 Task: Select the ignore option with duplicate link definitions enabled.
Action: Mouse moved to (14, 593)
Screenshot: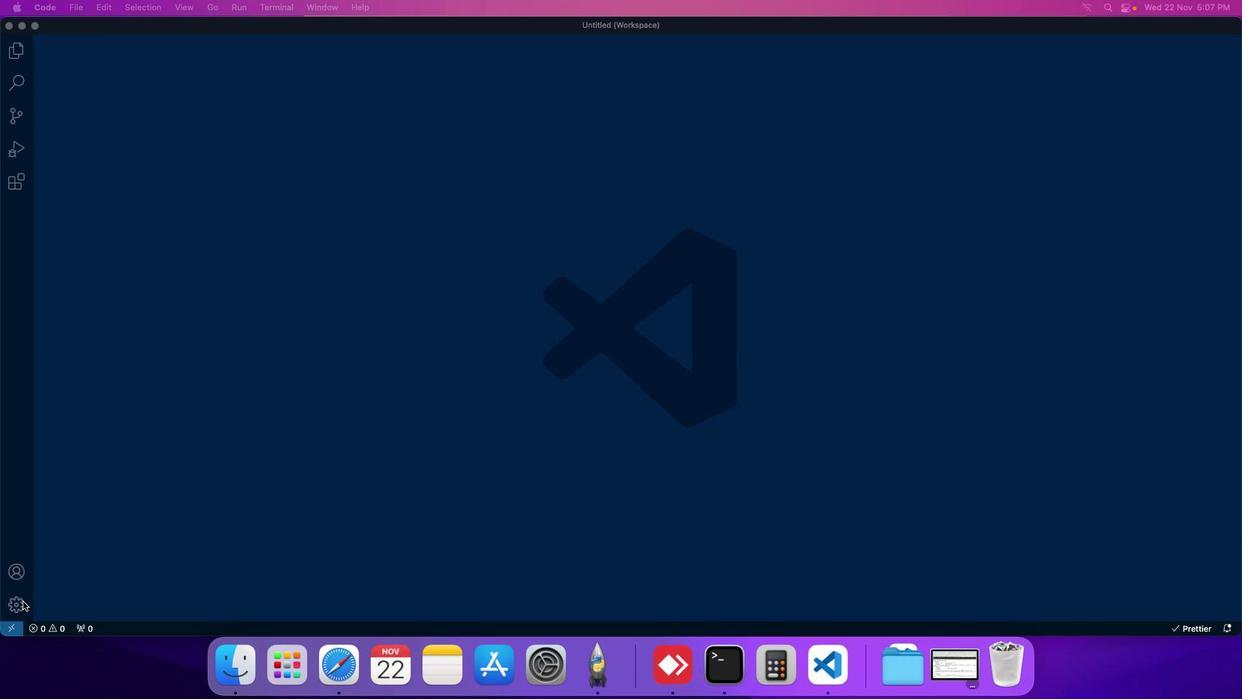 
Action: Mouse pressed left at (14, 593)
Screenshot: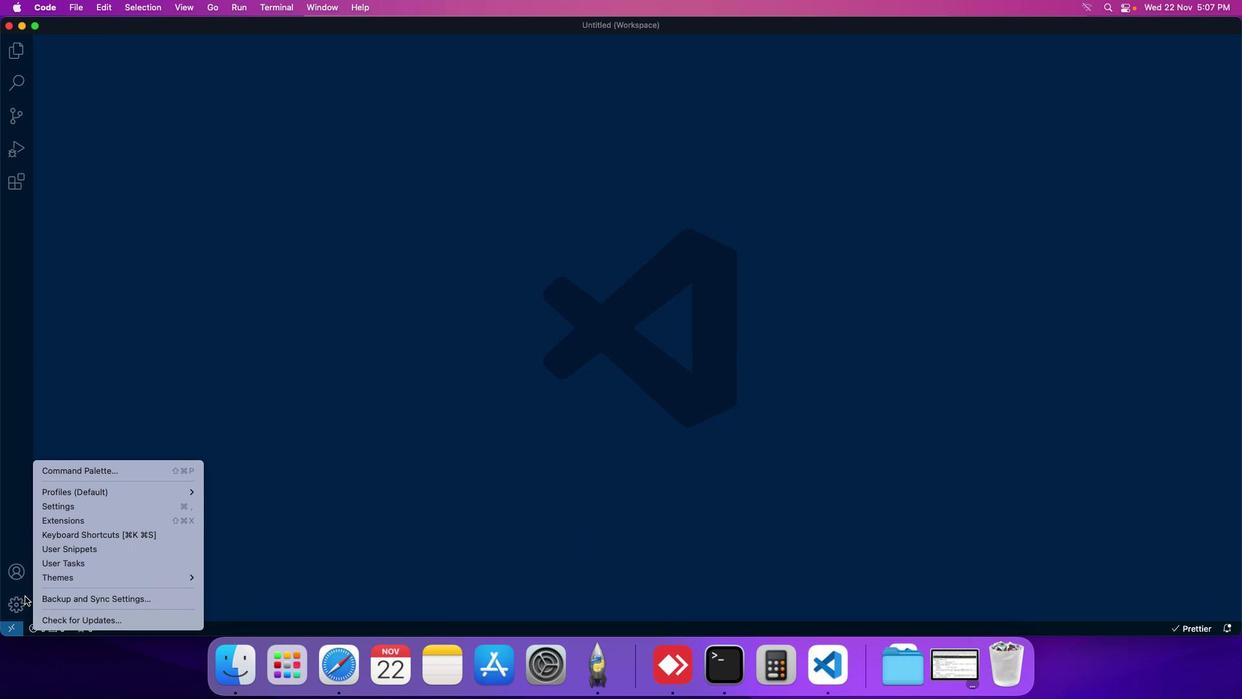 
Action: Mouse moved to (57, 503)
Screenshot: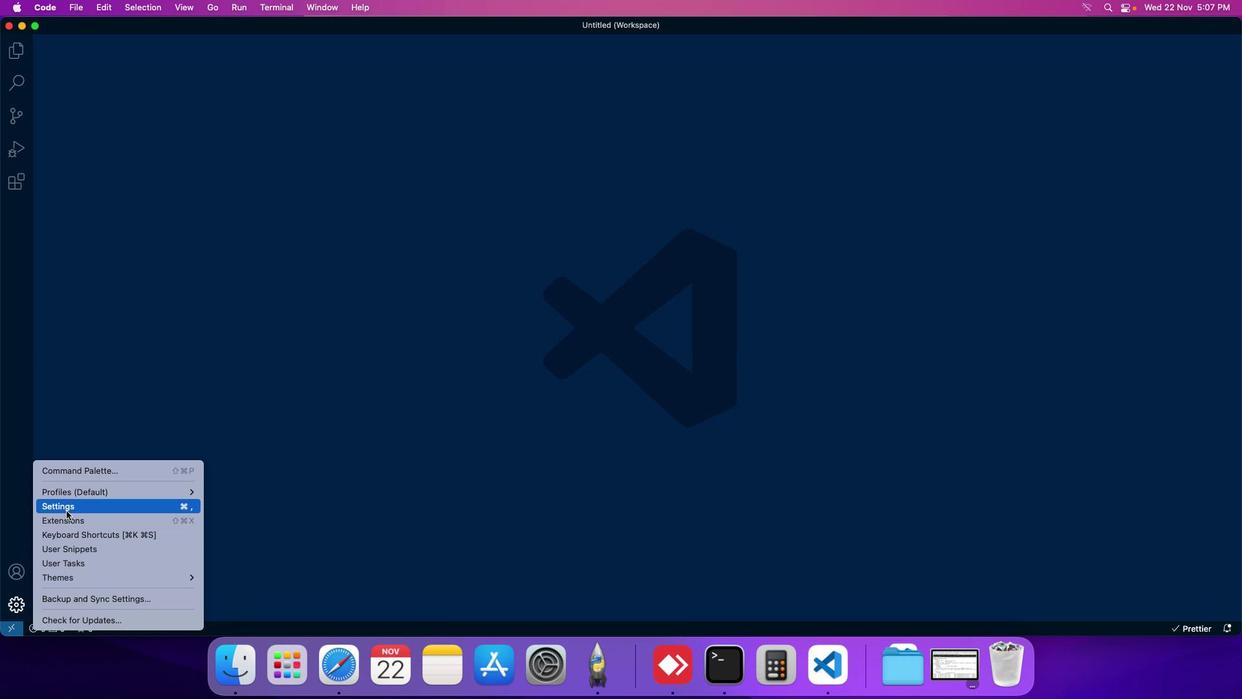 
Action: Mouse pressed left at (57, 503)
Screenshot: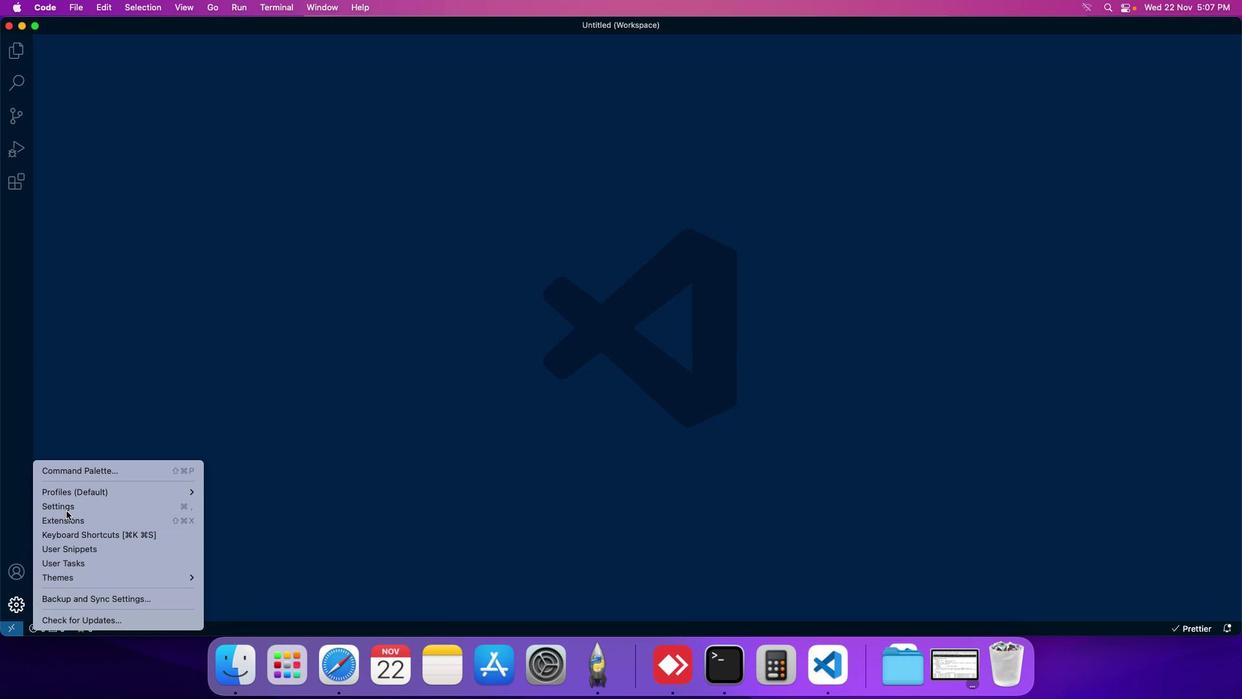 
Action: Mouse moved to (292, 91)
Screenshot: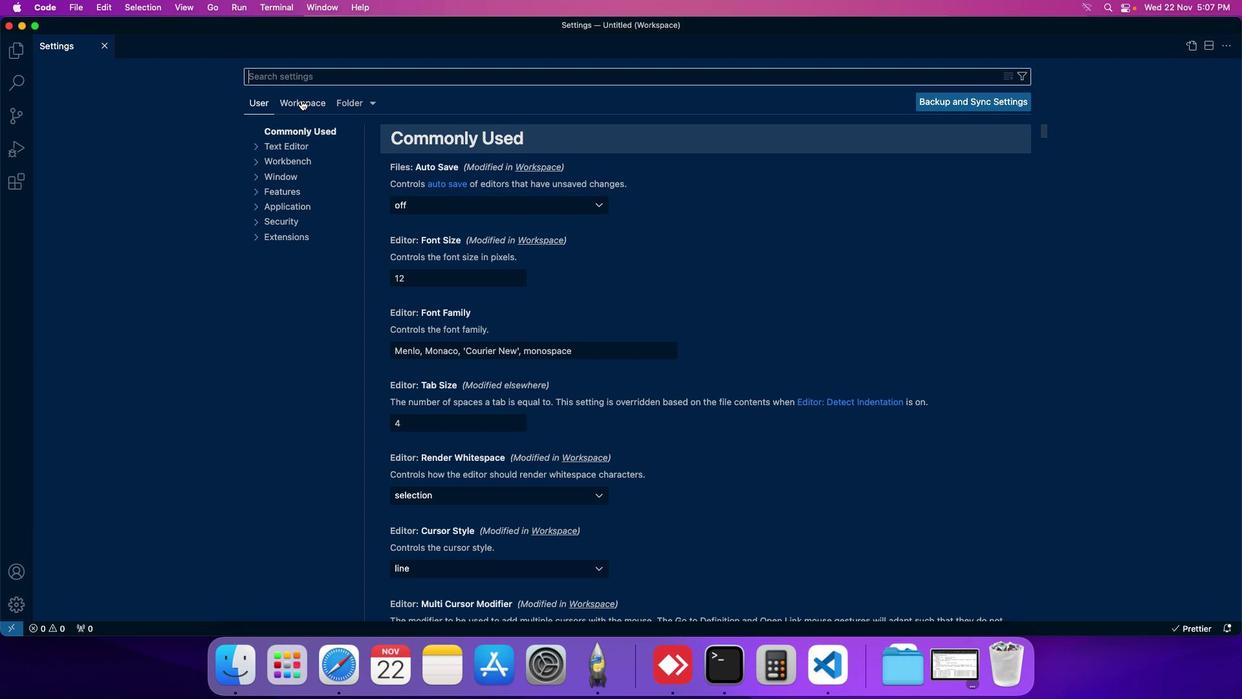 
Action: Mouse pressed left at (292, 91)
Screenshot: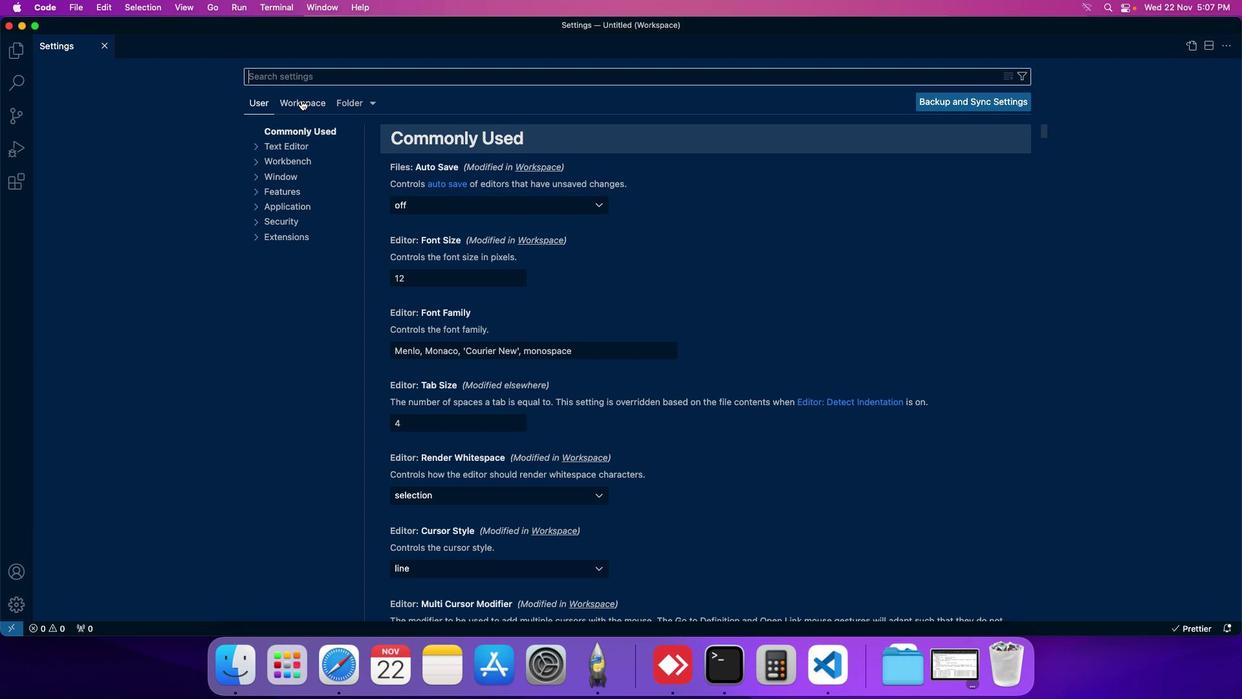 
Action: Mouse moved to (275, 213)
Screenshot: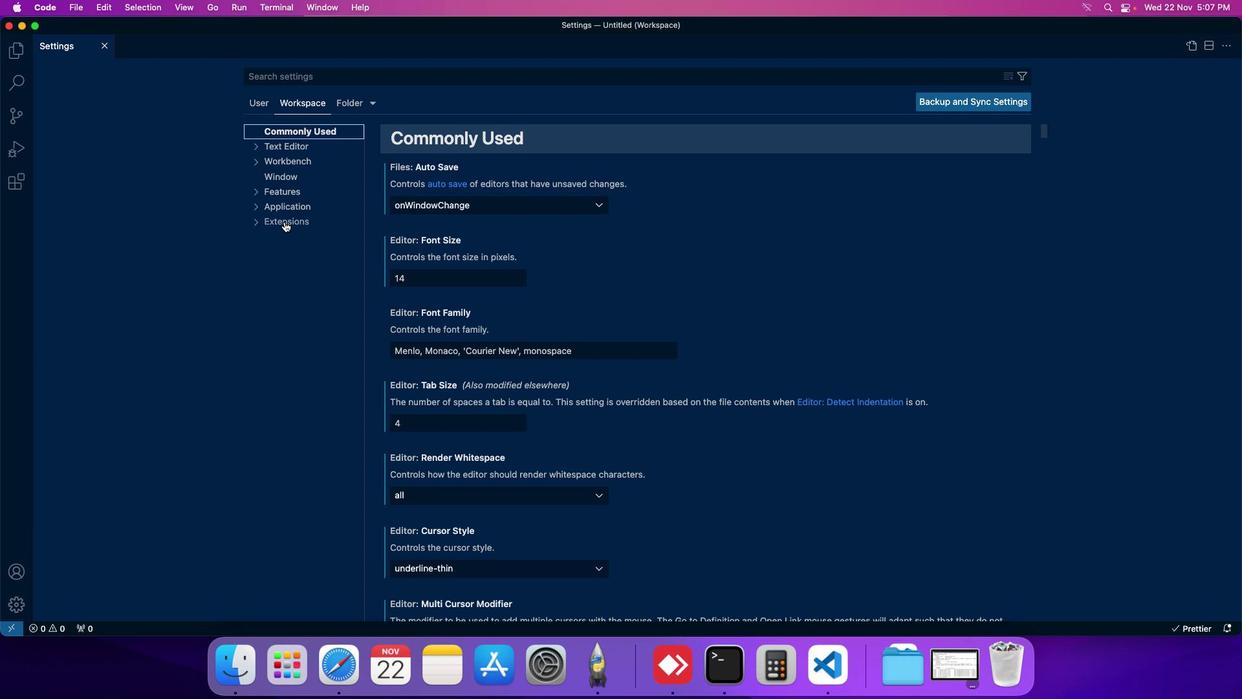 
Action: Mouse pressed left at (275, 213)
Screenshot: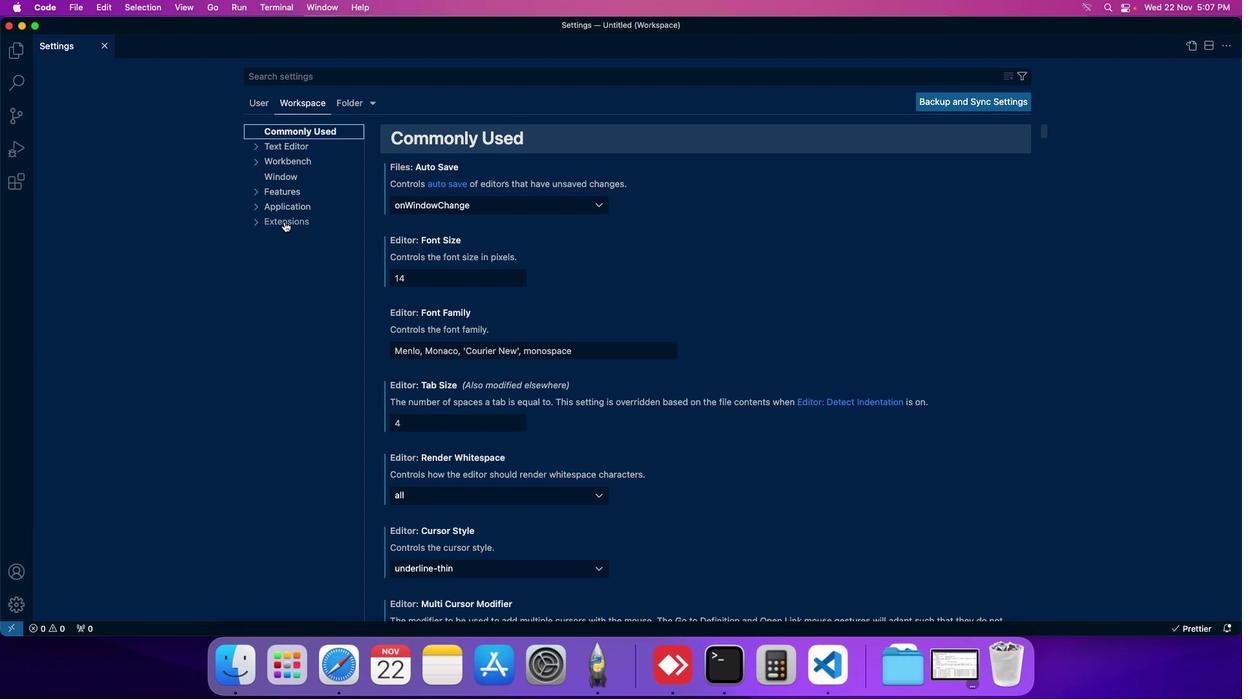 
Action: Mouse moved to (285, 365)
Screenshot: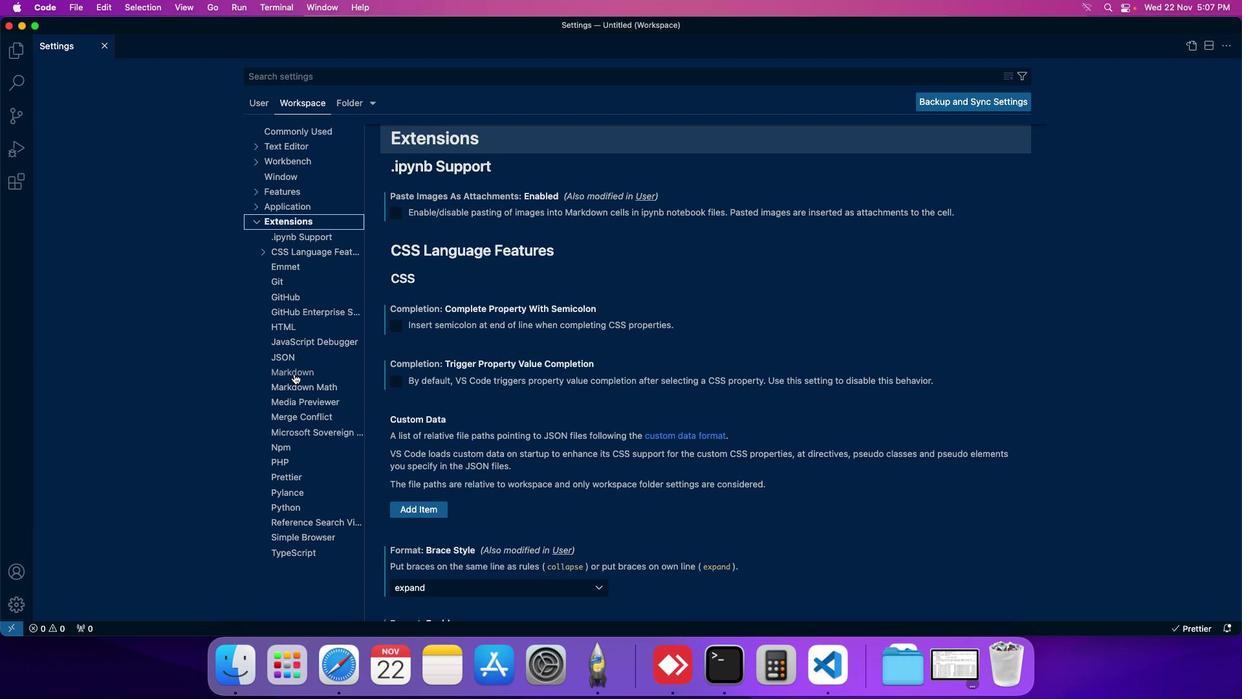 
Action: Mouse pressed left at (285, 365)
Screenshot: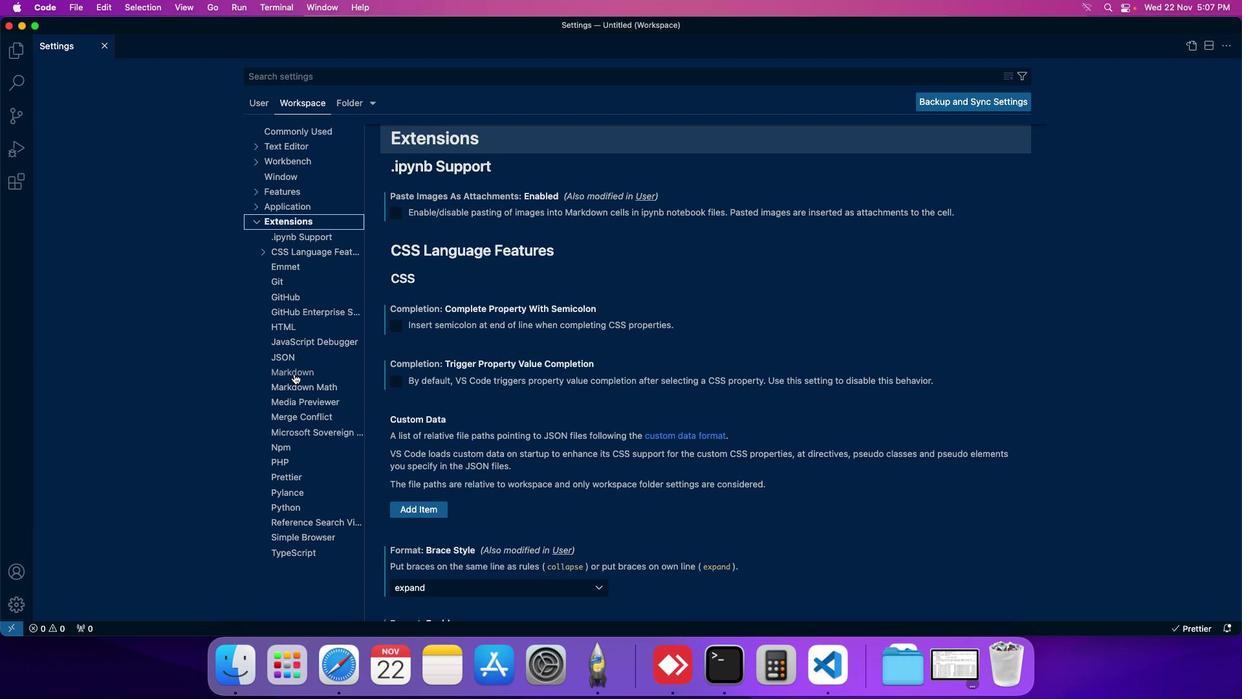 
Action: Mouse moved to (416, 376)
Screenshot: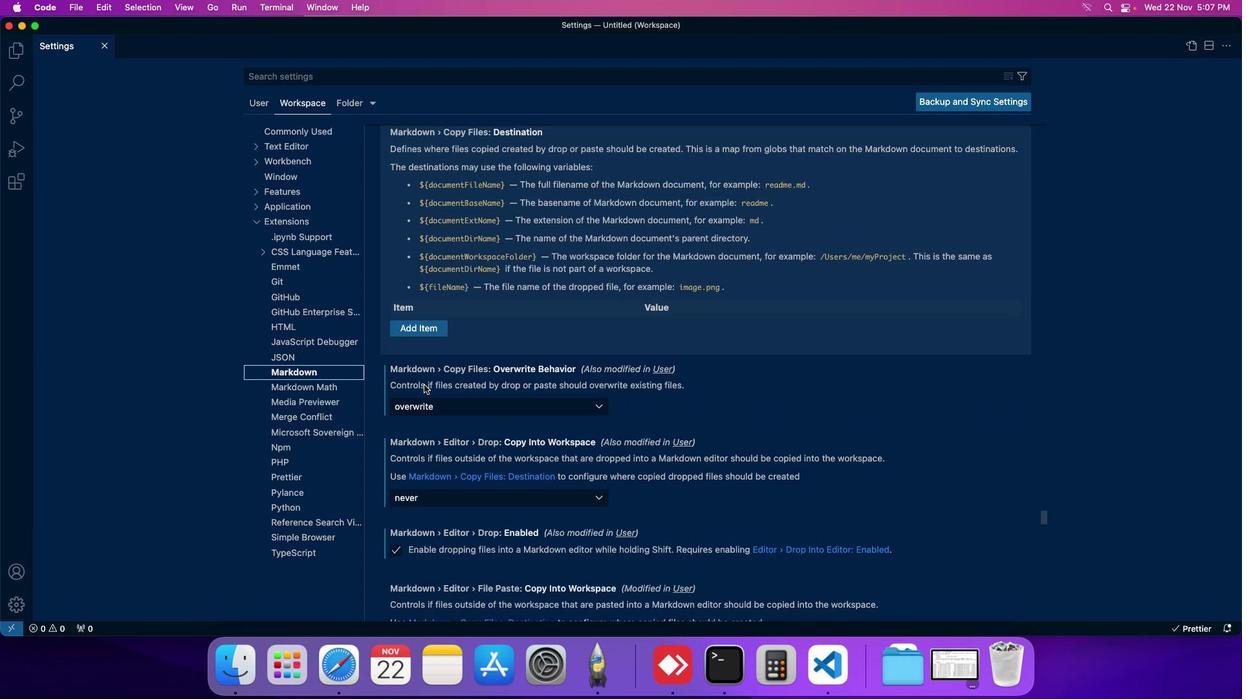 
Action: Mouse scrolled (416, 376) with delta (-7, -8)
Screenshot: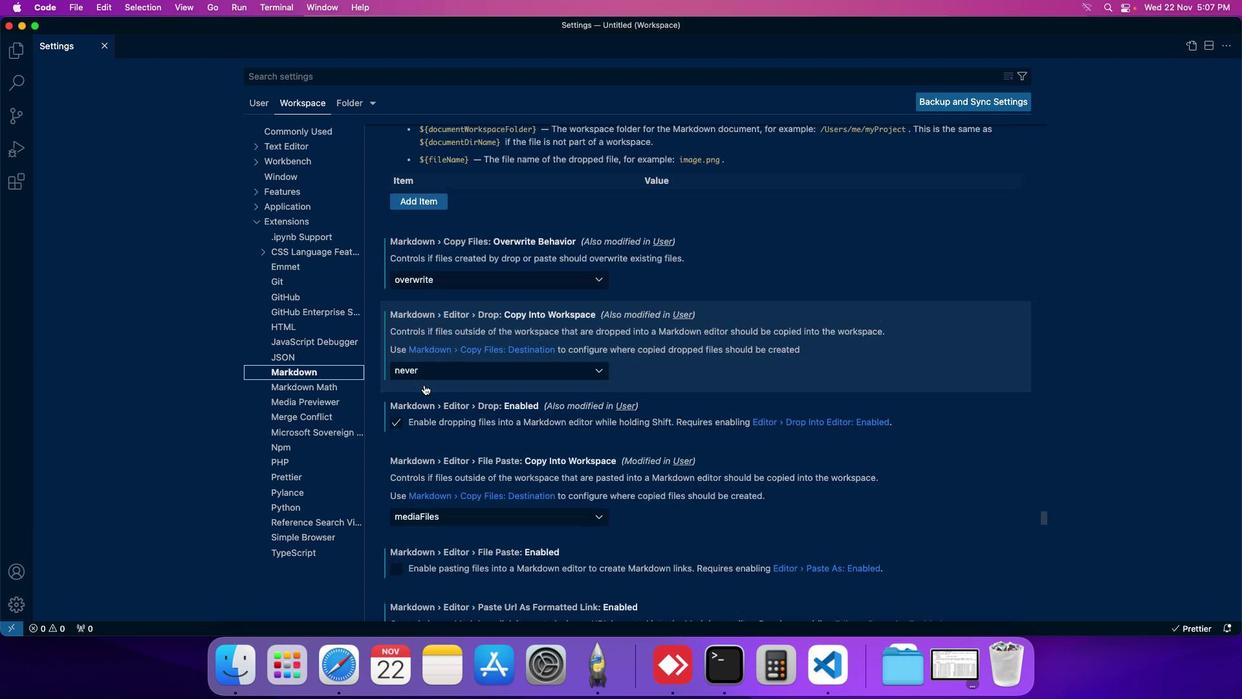 
Action: Mouse scrolled (416, 376) with delta (-7, -8)
Screenshot: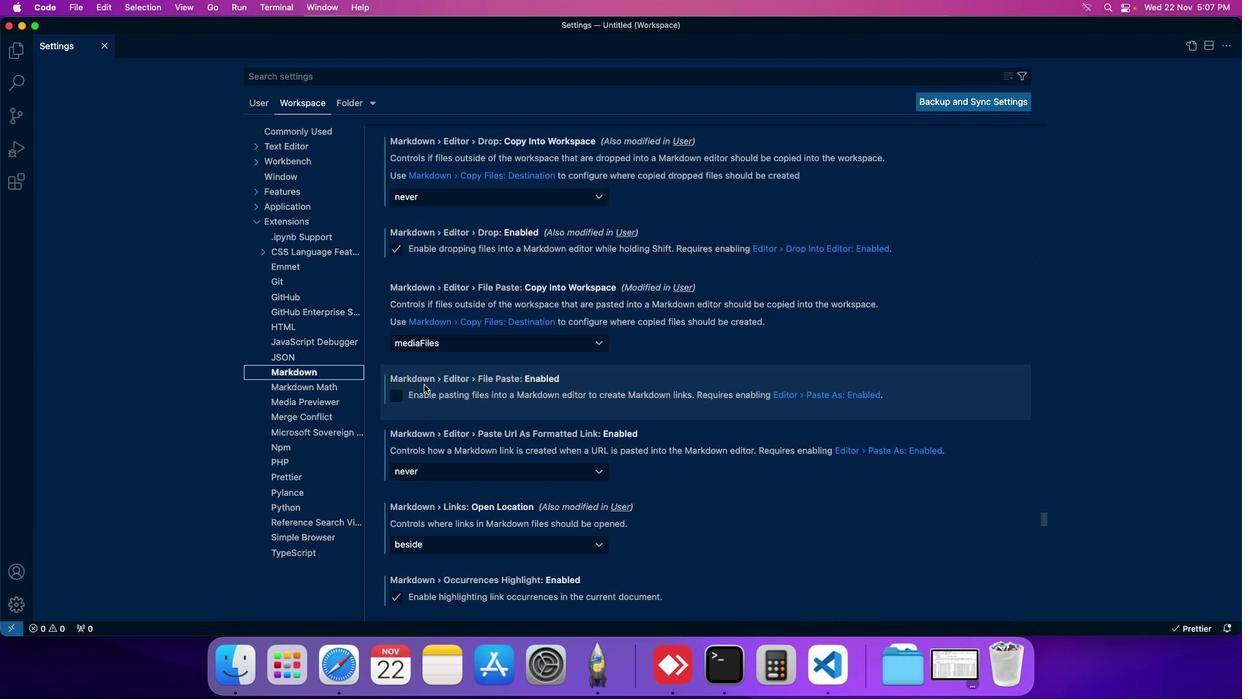 
Action: Mouse scrolled (416, 376) with delta (-7, -8)
Screenshot: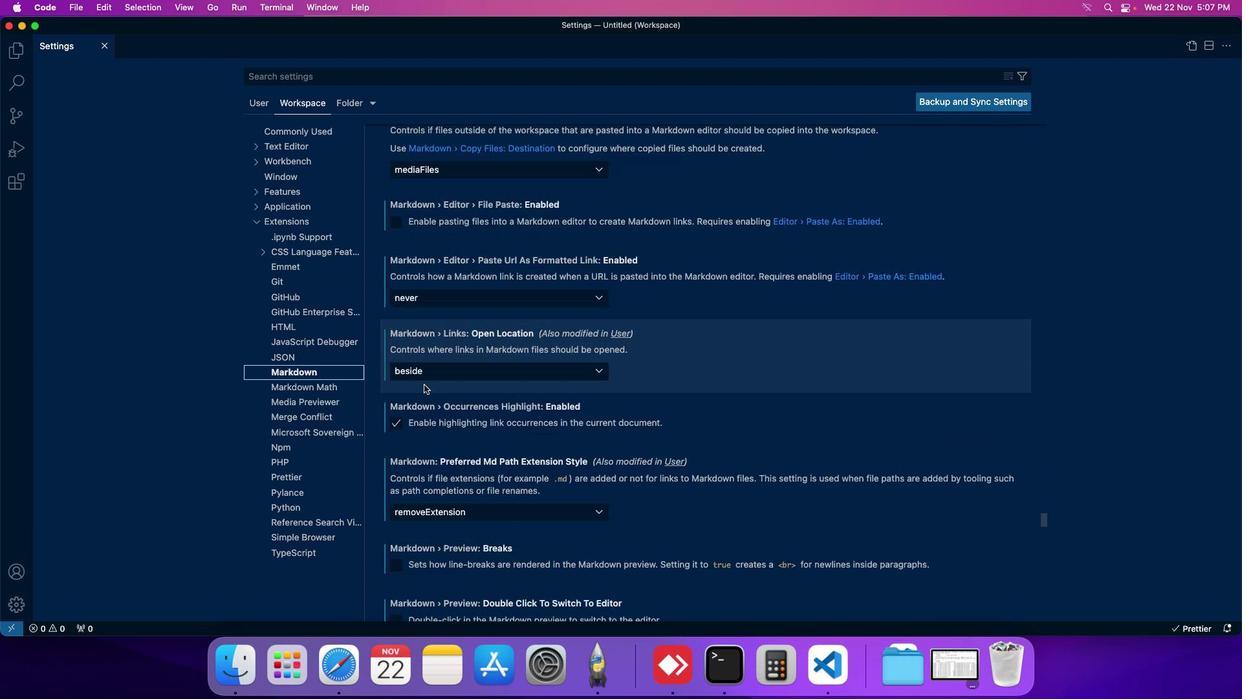 
Action: Mouse scrolled (416, 376) with delta (-7, -8)
Screenshot: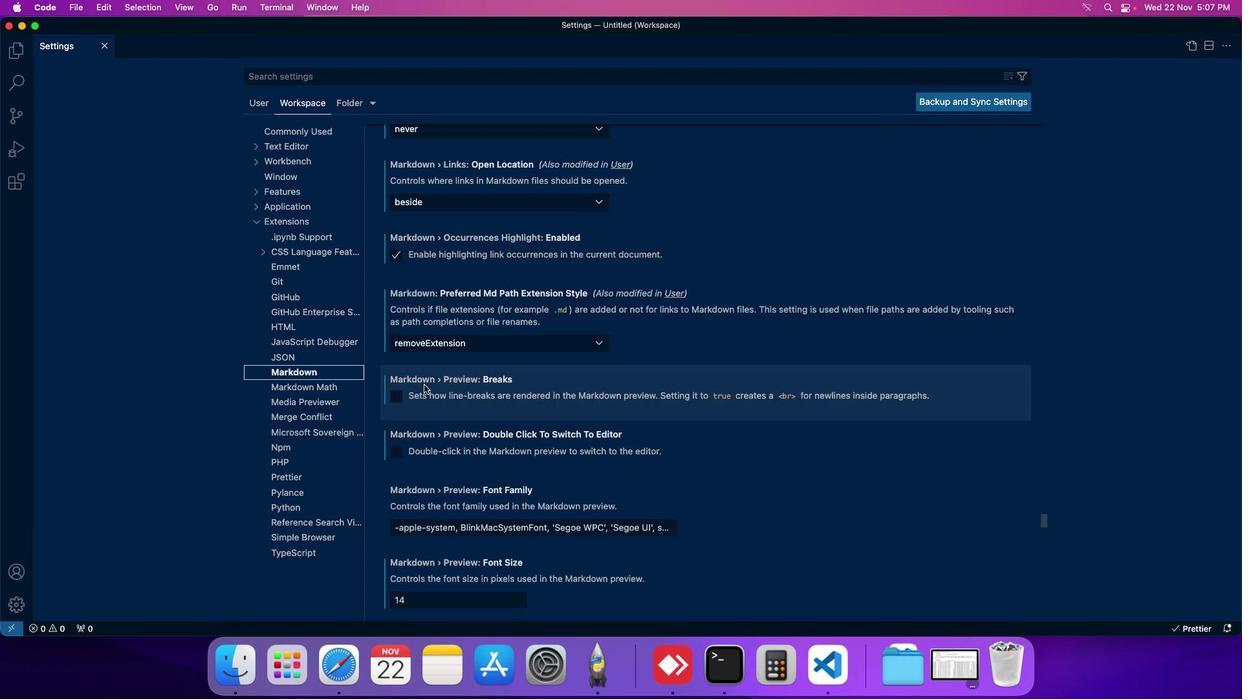 
Action: Mouse scrolled (416, 376) with delta (-7, -8)
Screenshot: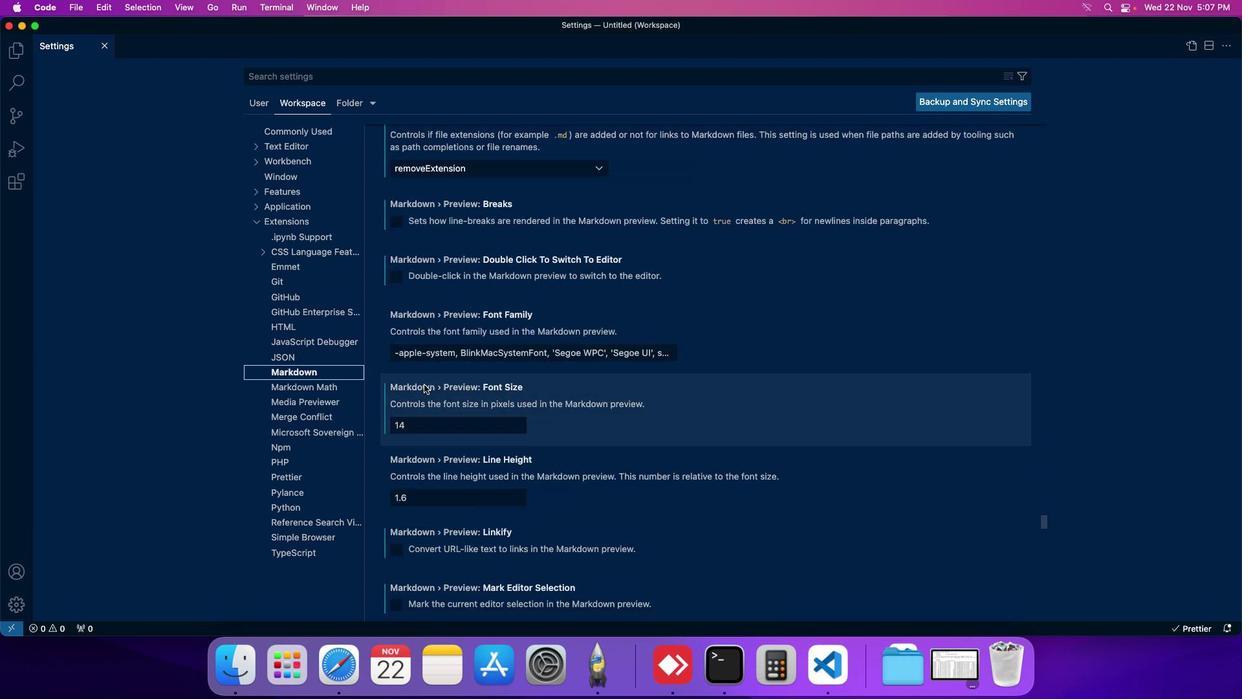 
Action: Mouse scrolled (416, 376) with delta (-7, -8)
Screenshot: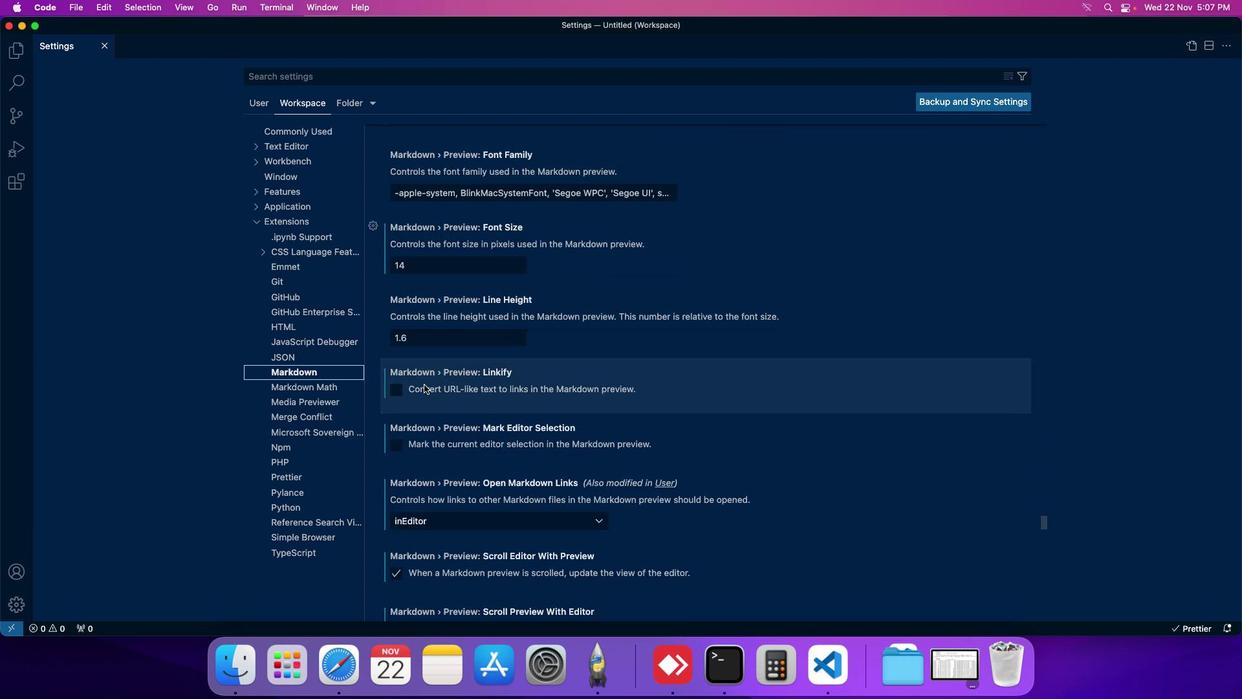 
Action: Mouse scrolled (416, 376) with delta (-7, -8)
Screenshot: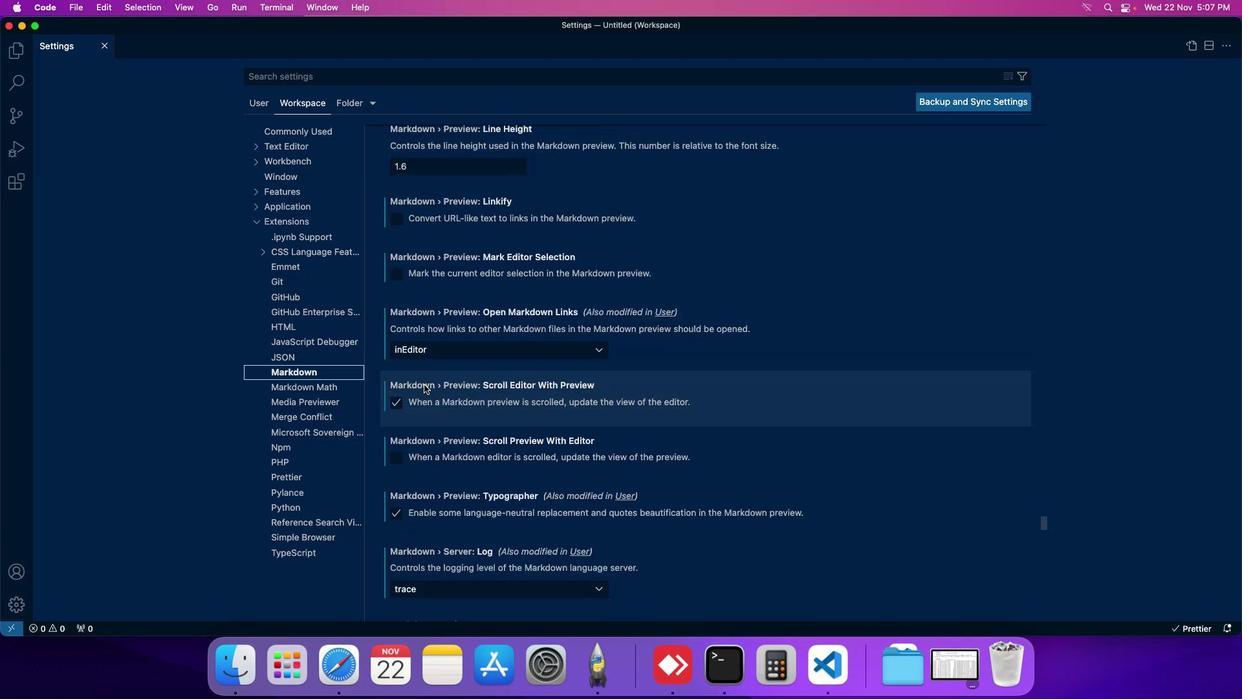 
Action: Mouse scrolled (416, 376) with delta (-7, -8)
Screenshot: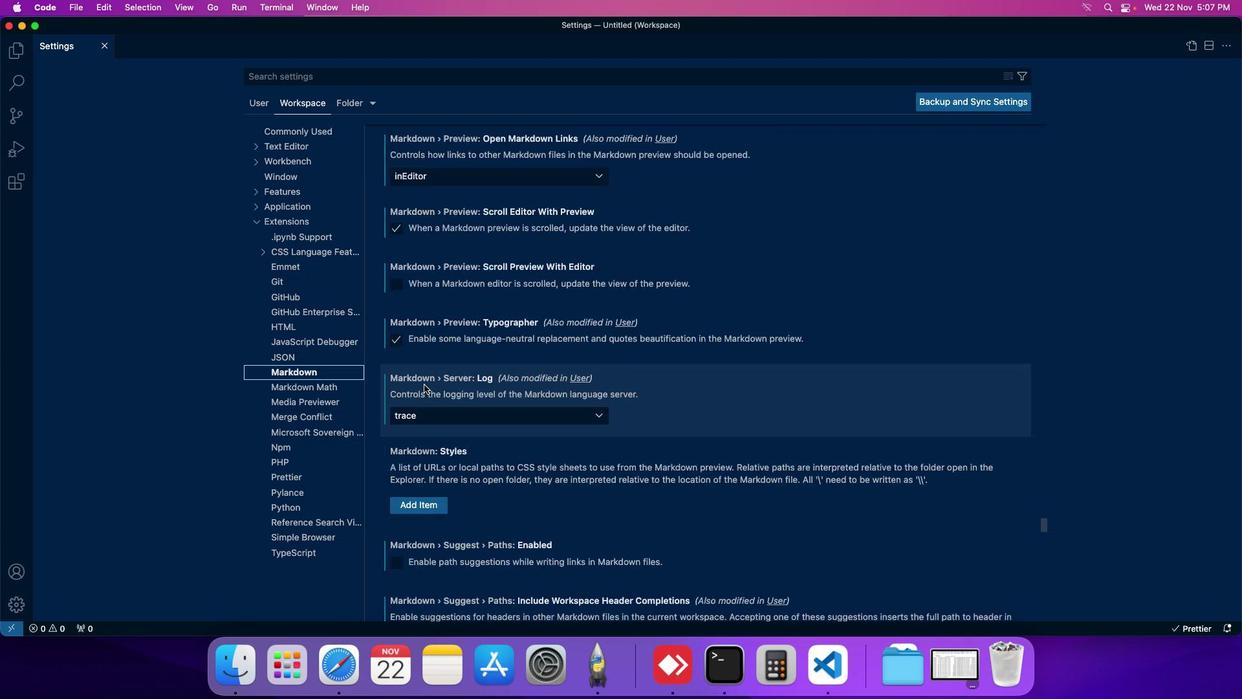 
Action: Mouse scrolled (416, 376) with delta (-7, -8)
Screenshot: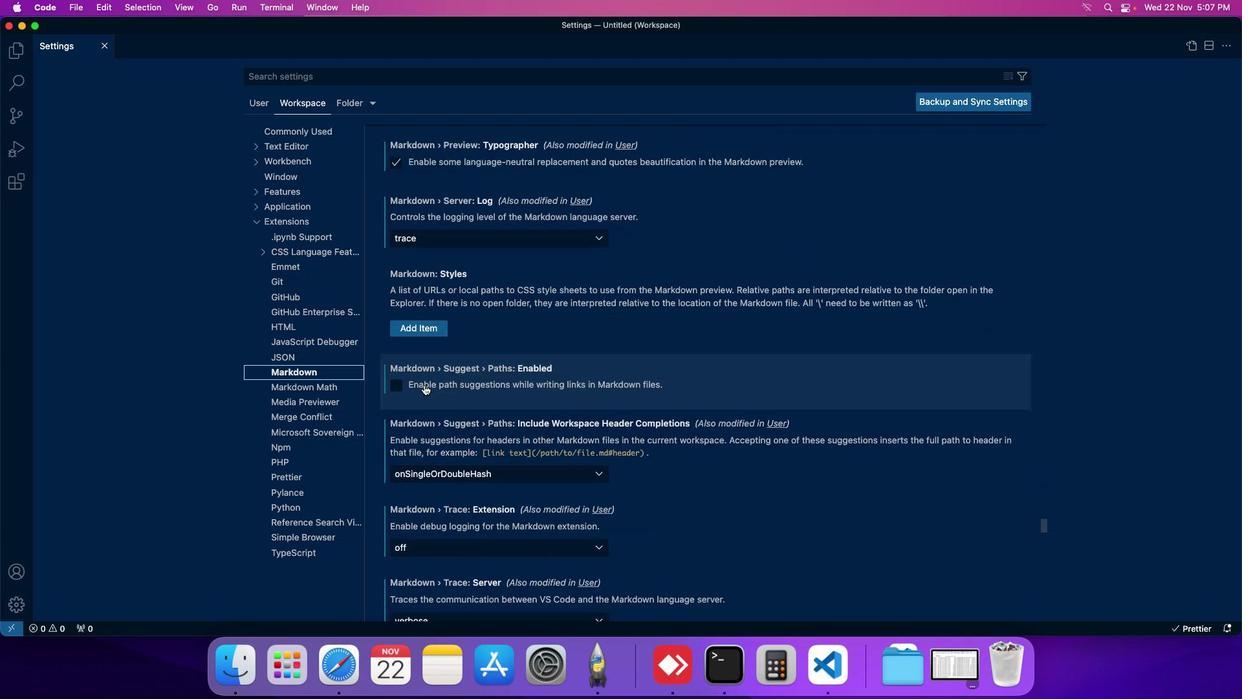 
Action: Mouse scrolled (416, 376) with delta (-7, -8)
Screenshot: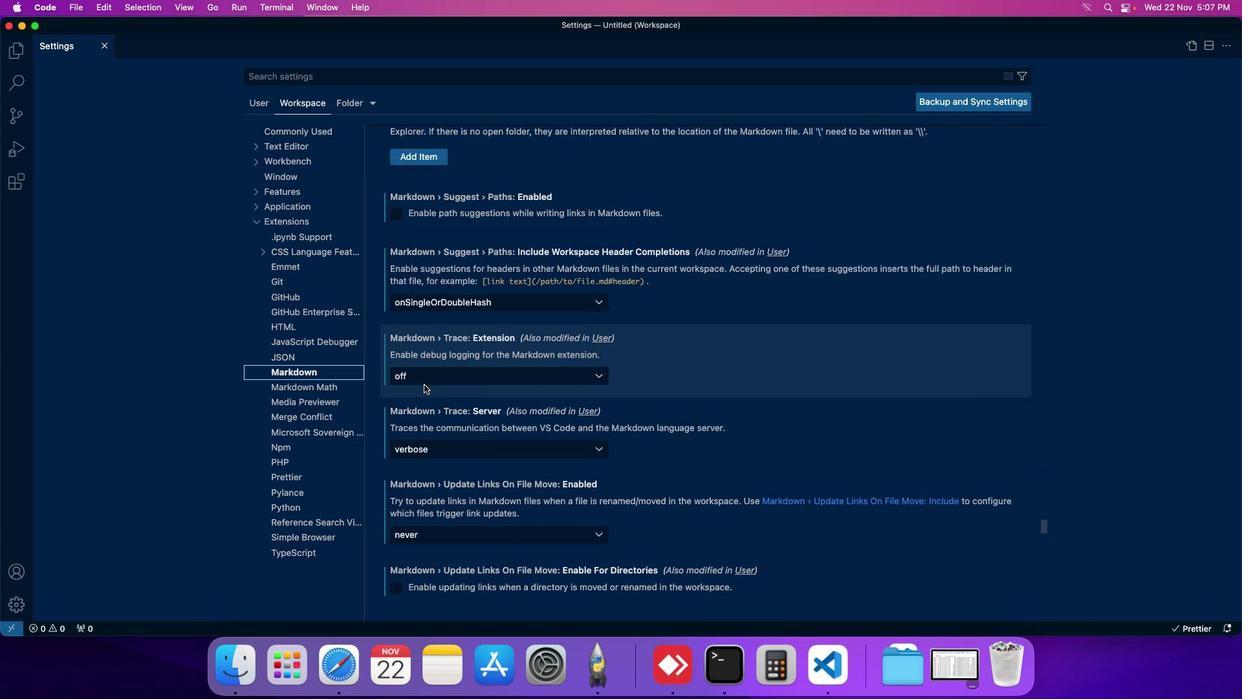 
Action: Mouse scrolled (416, 376) with delta (-7, -8)
Screenshot: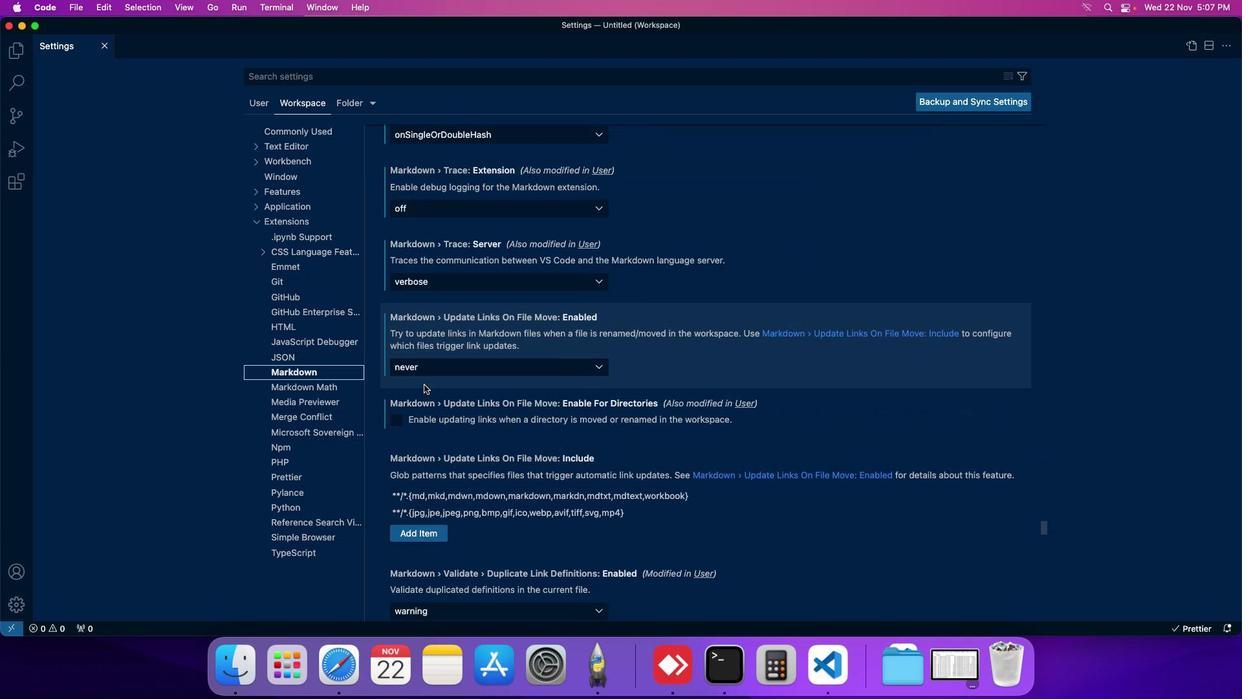 
Action: Mouse scrolled (416, 376) with delta (-7, -8)
Screenshot: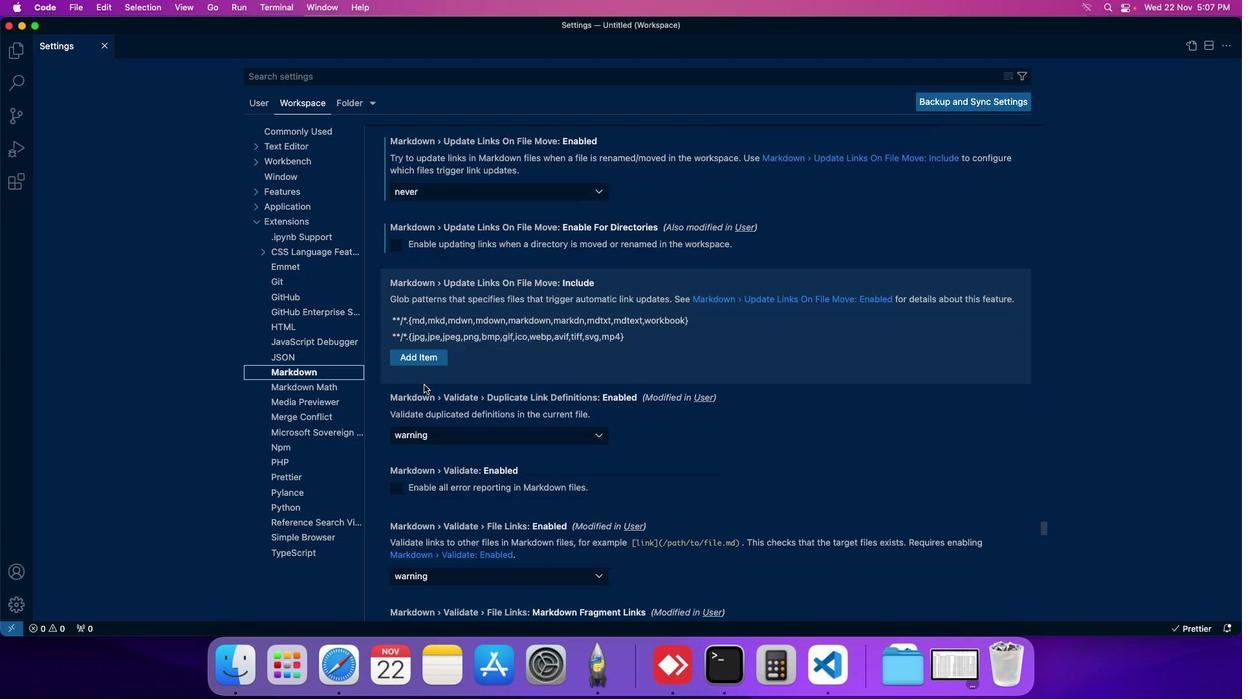 
Action: Mouse scrolled (416, 376) with delta (-7, -8)
Screenshot: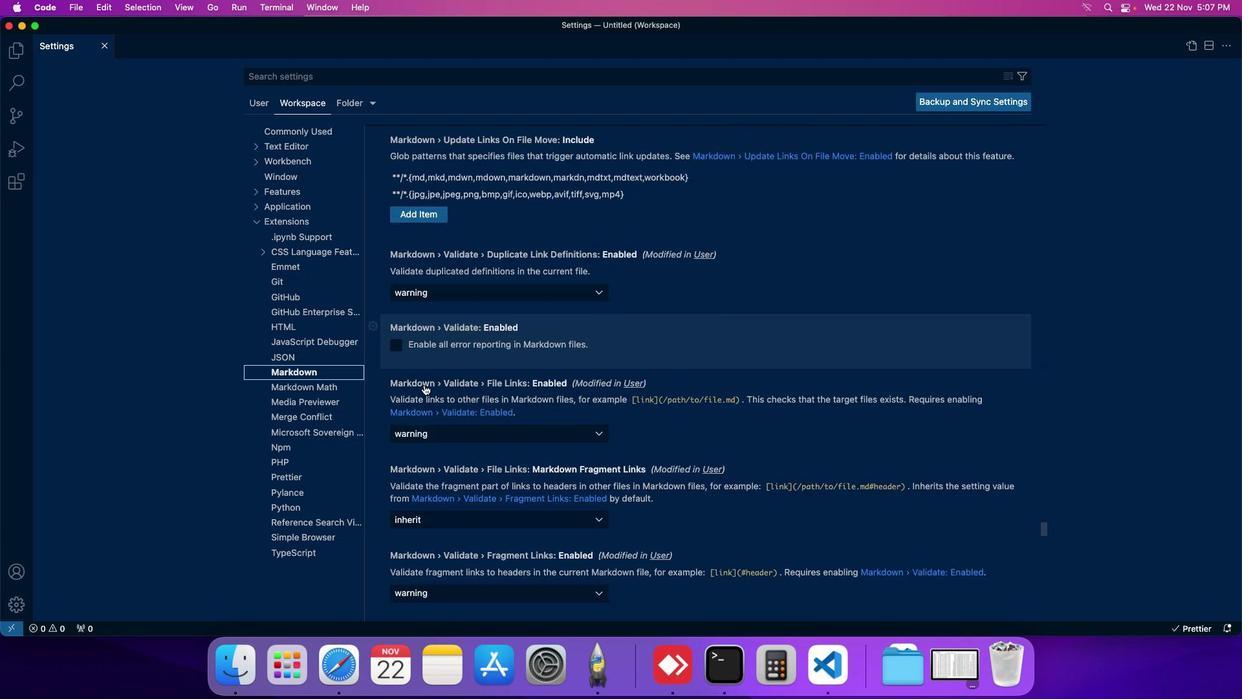 
Action: Mouse moved to (425, 350)
Screenshot: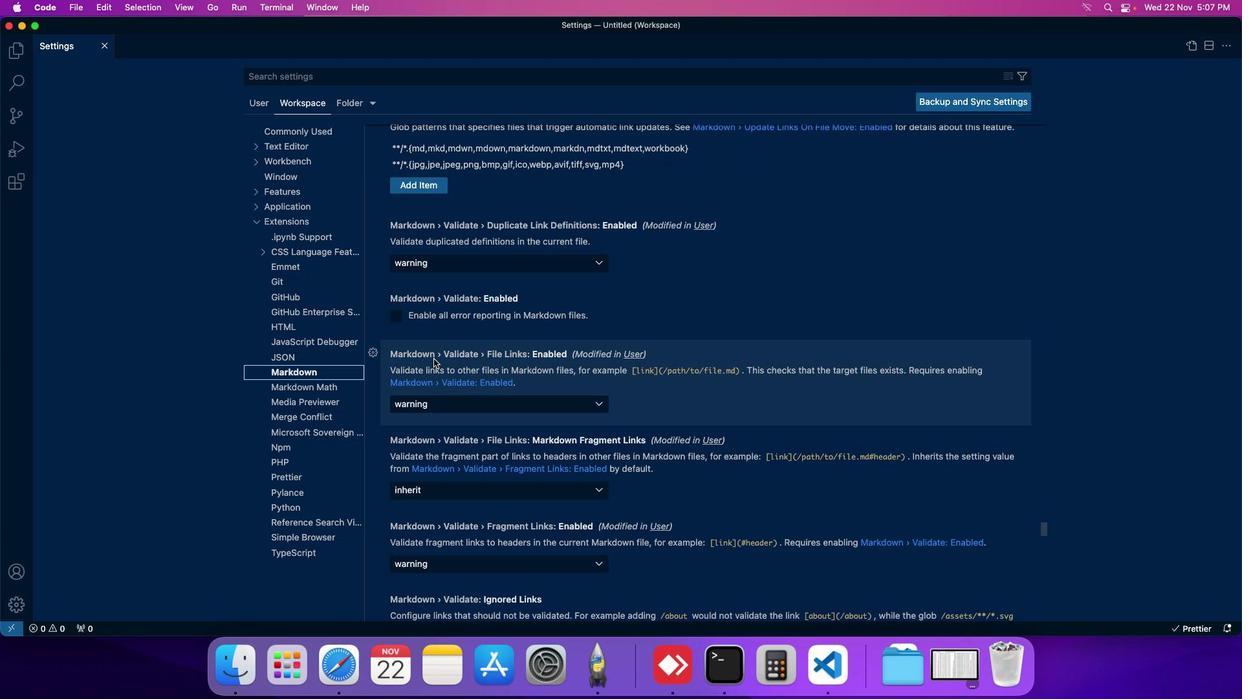 
Action: Mouse scrolled (425, 350) with delta (-7, -8)
Screenshot: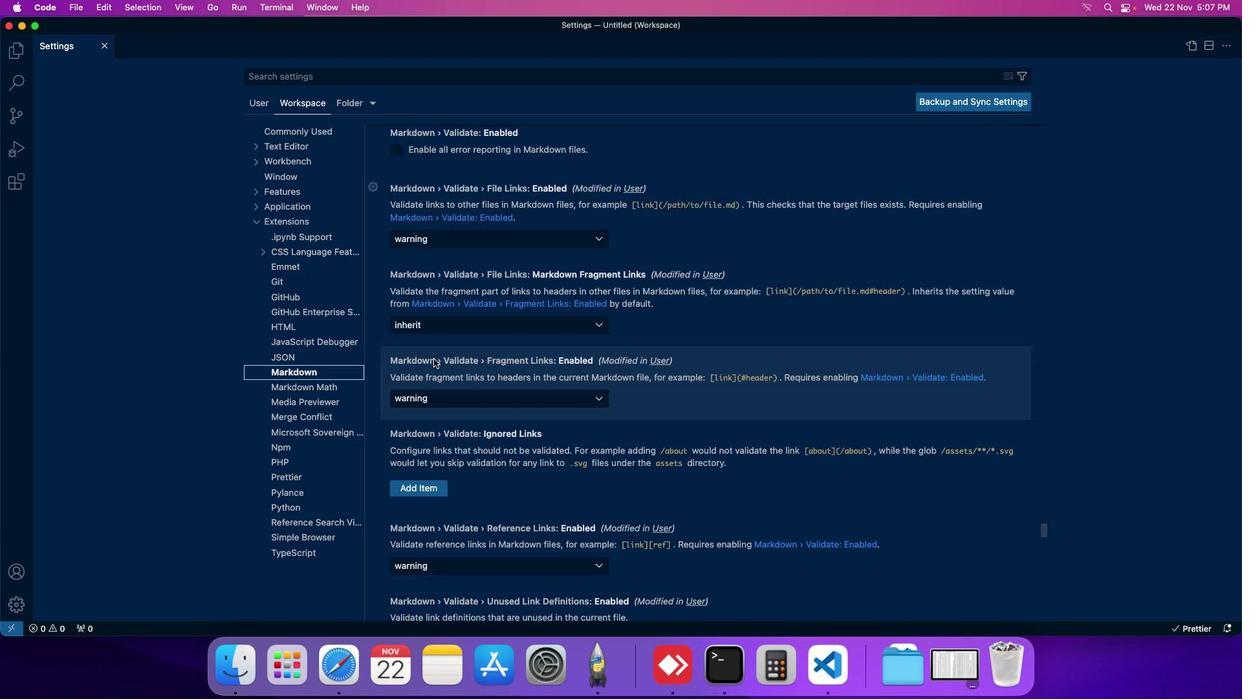 
Action: Mouse scrolled (425, 350) with delta (-7, -7)
Screenshot: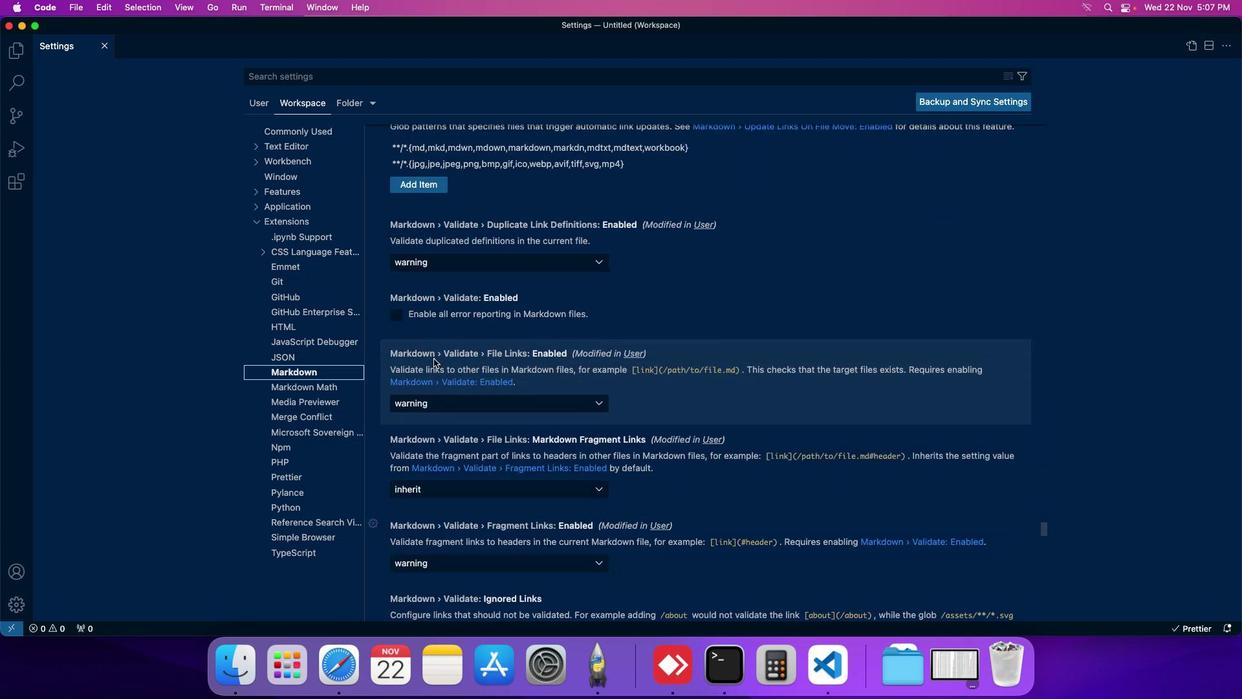 
Action: Mouse scrolled (425, 350) with delta (-7, -7)
Screenshot: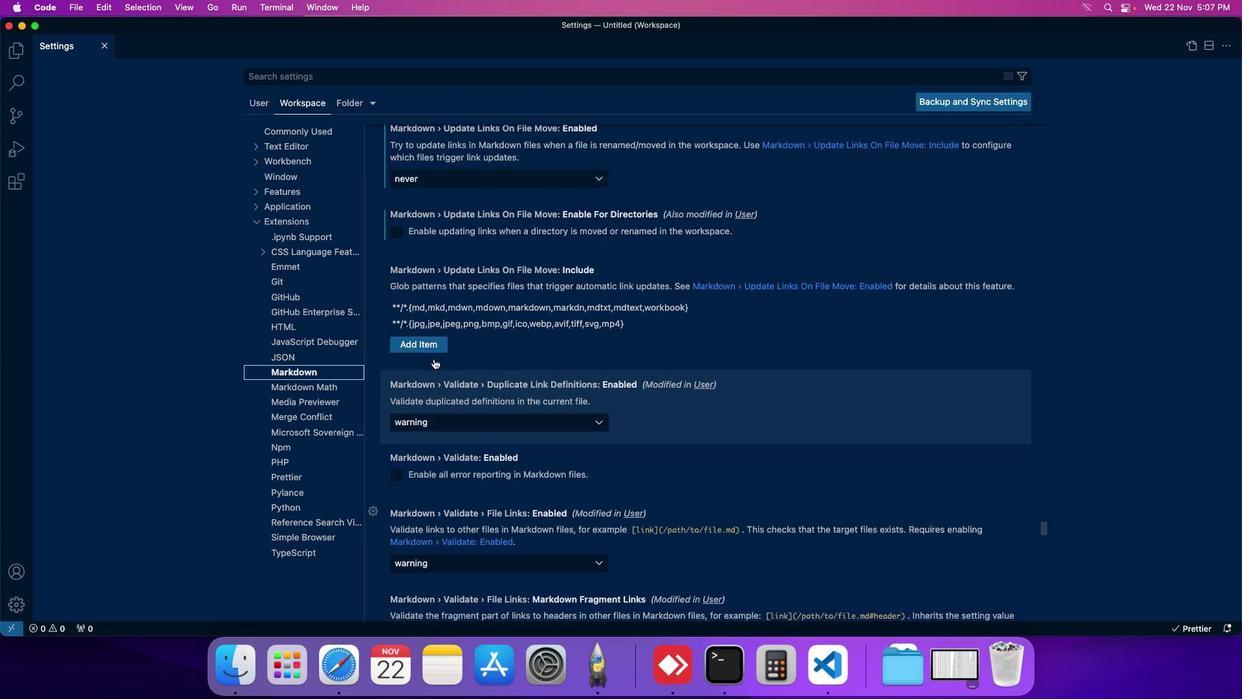 
Action: Mouse moved to (493, 431)
Screenshot: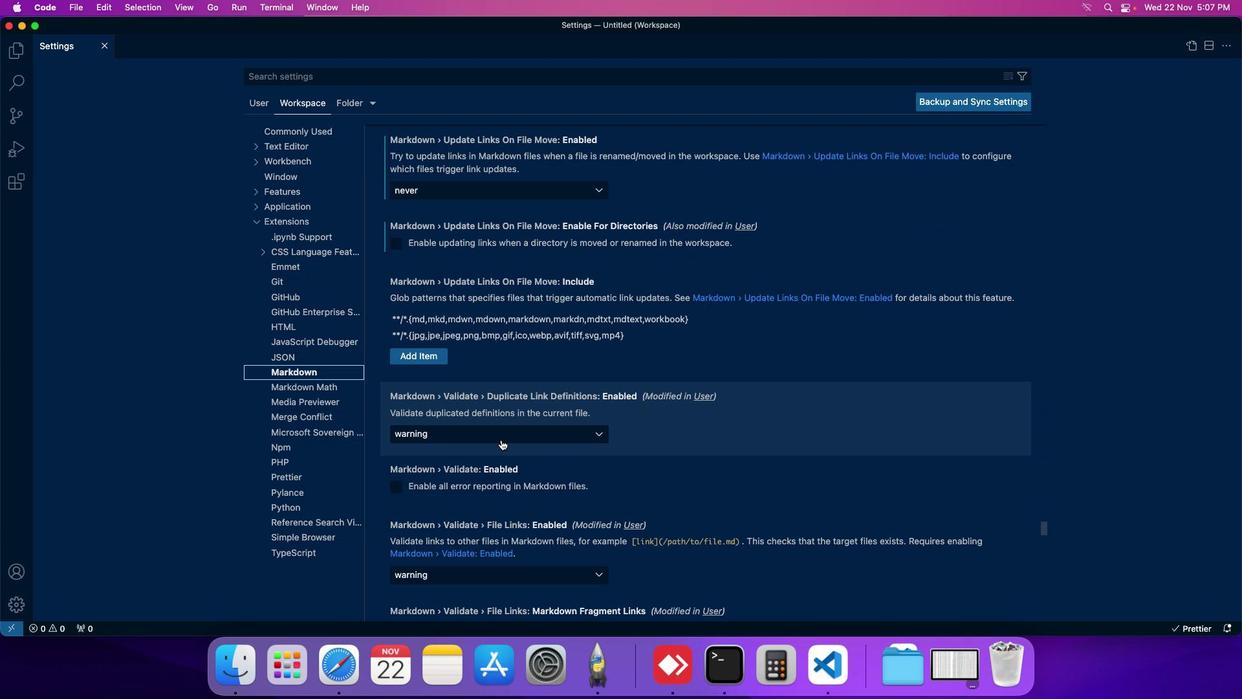 
Action: Mouse pressed left at (493, 431)
Screenshot: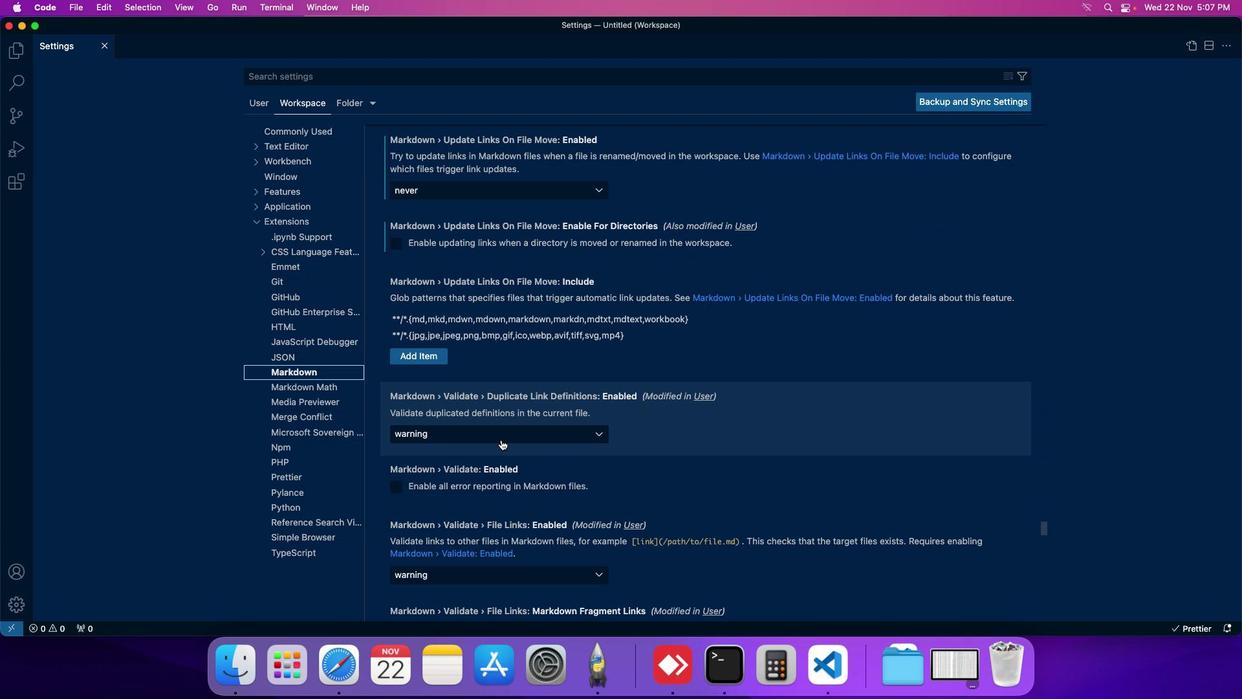 
Action: Mouse moved to (416, 438)
Screenshot: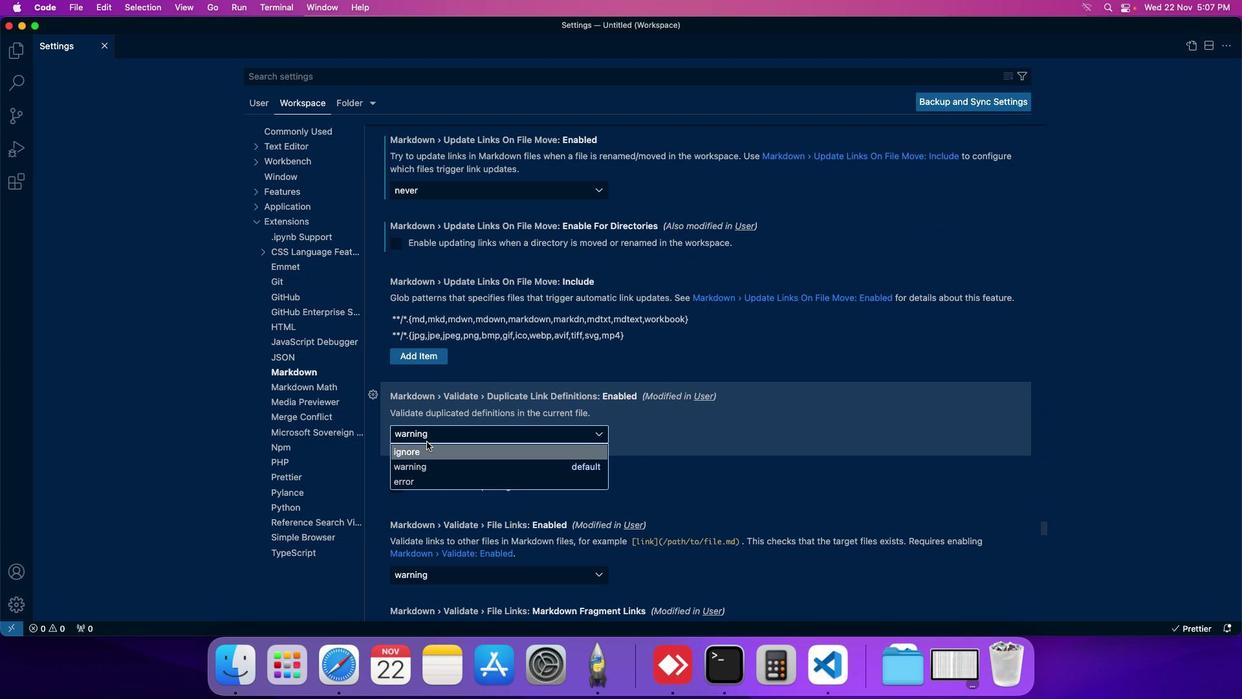 
Action: Mouse pressed left at (416, 438)
Screenshot: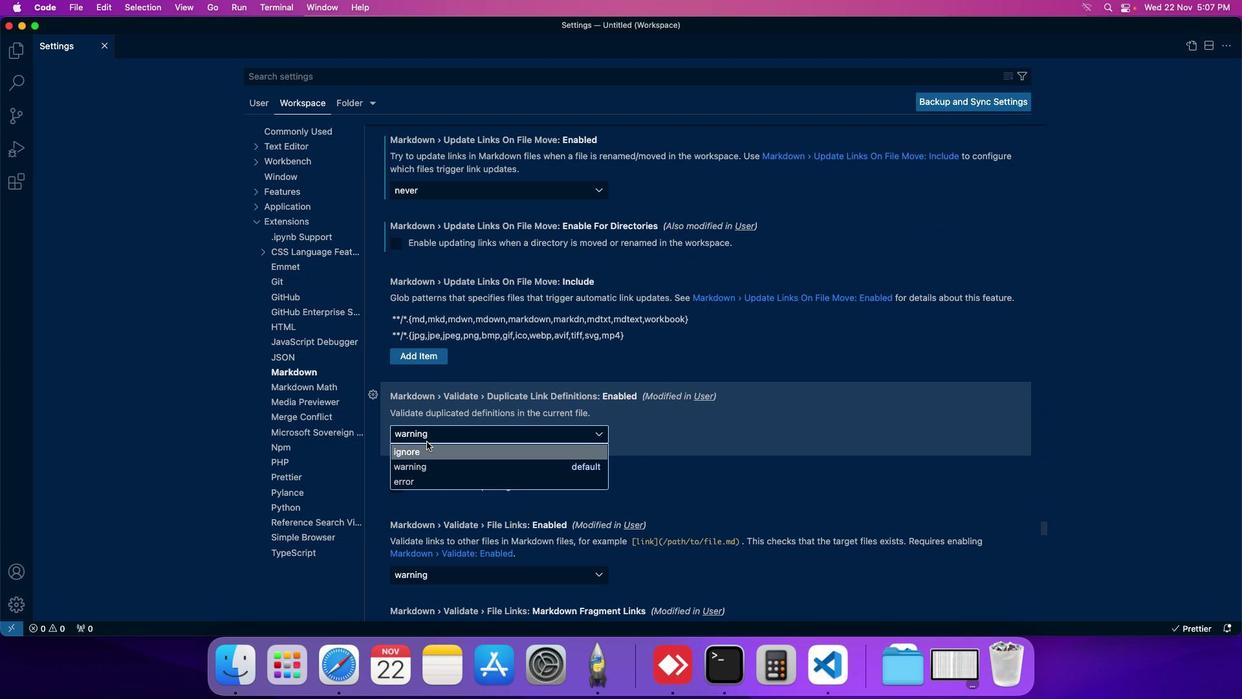 
Action: Mouse moved to (424, 425)
Screenshot: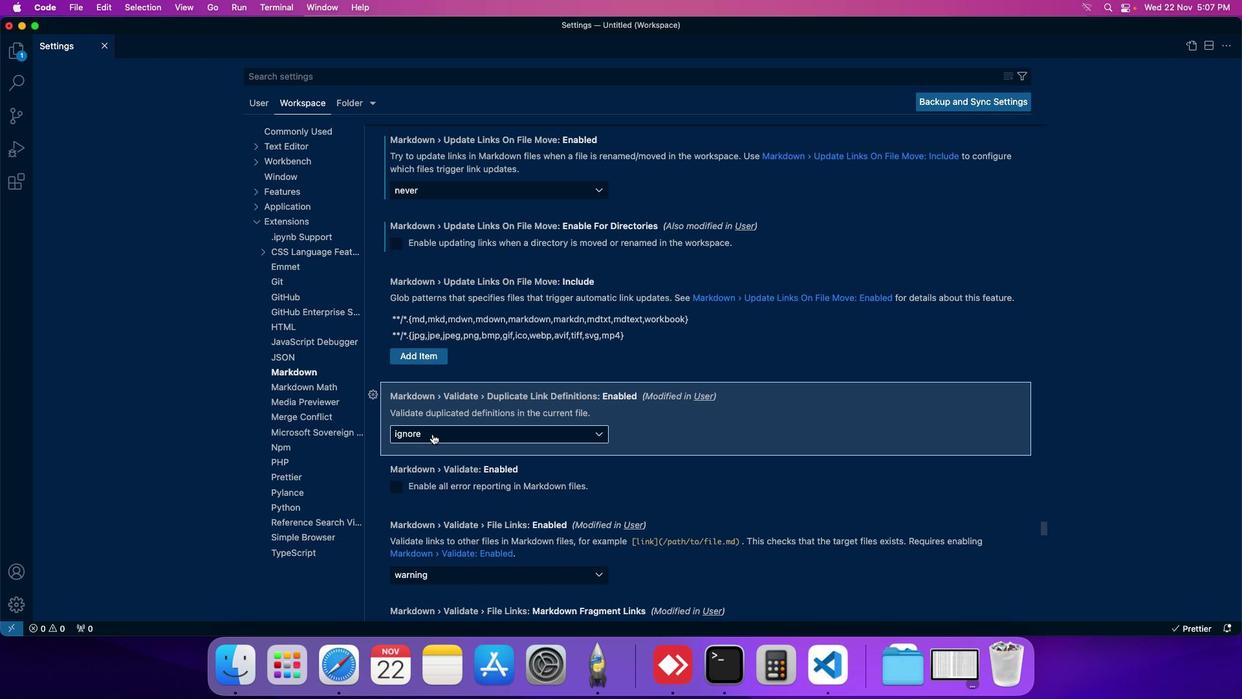 
